 Task: Create in the project TransformWorks in Backlog an issue 'User interface not responsive on mobile devices', assign it to team member softage.1@softage.net and change the status to IN PROGRESS.
Action: Mouse moved to (231, 62)
Screenshot: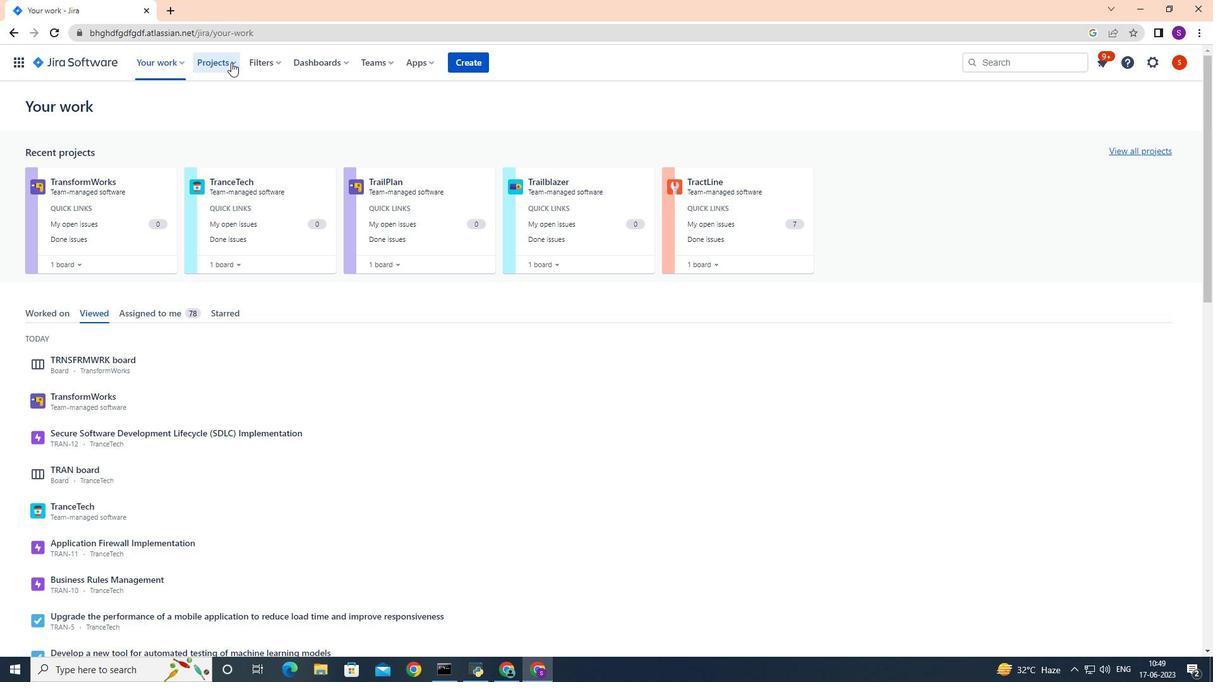 
Action: Mouse pressed left at (231, 62)
Screenshot: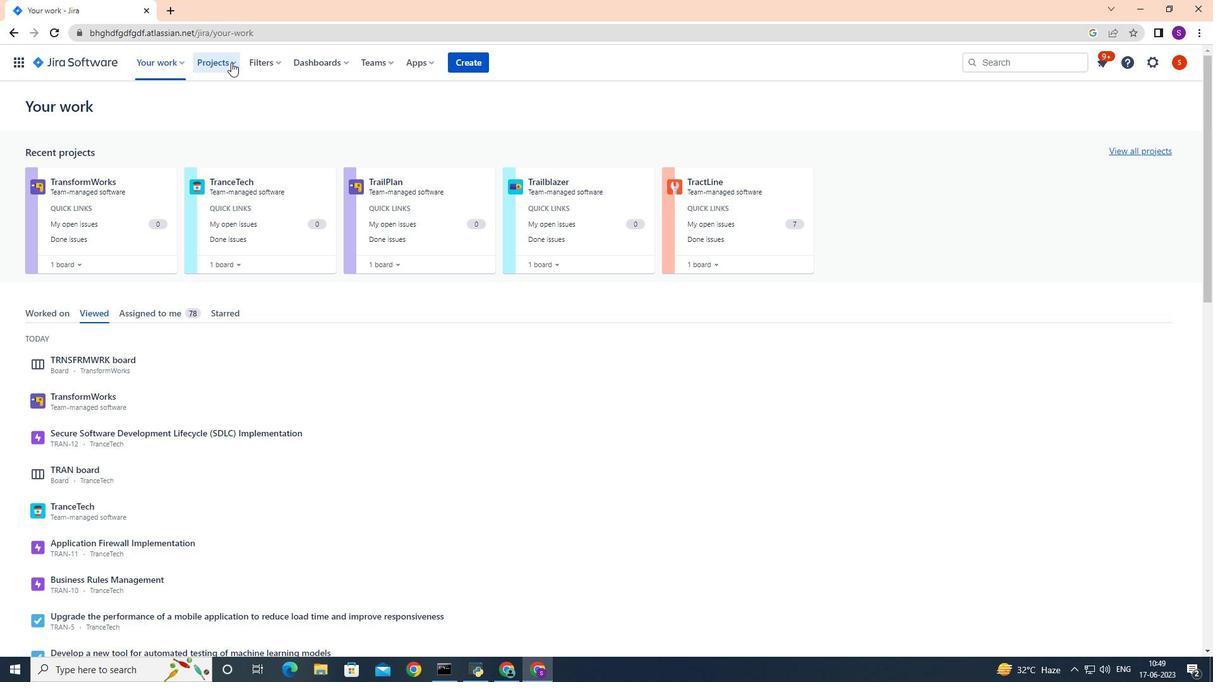 
Action: Mouse moved to (235, 114)
Screenshot: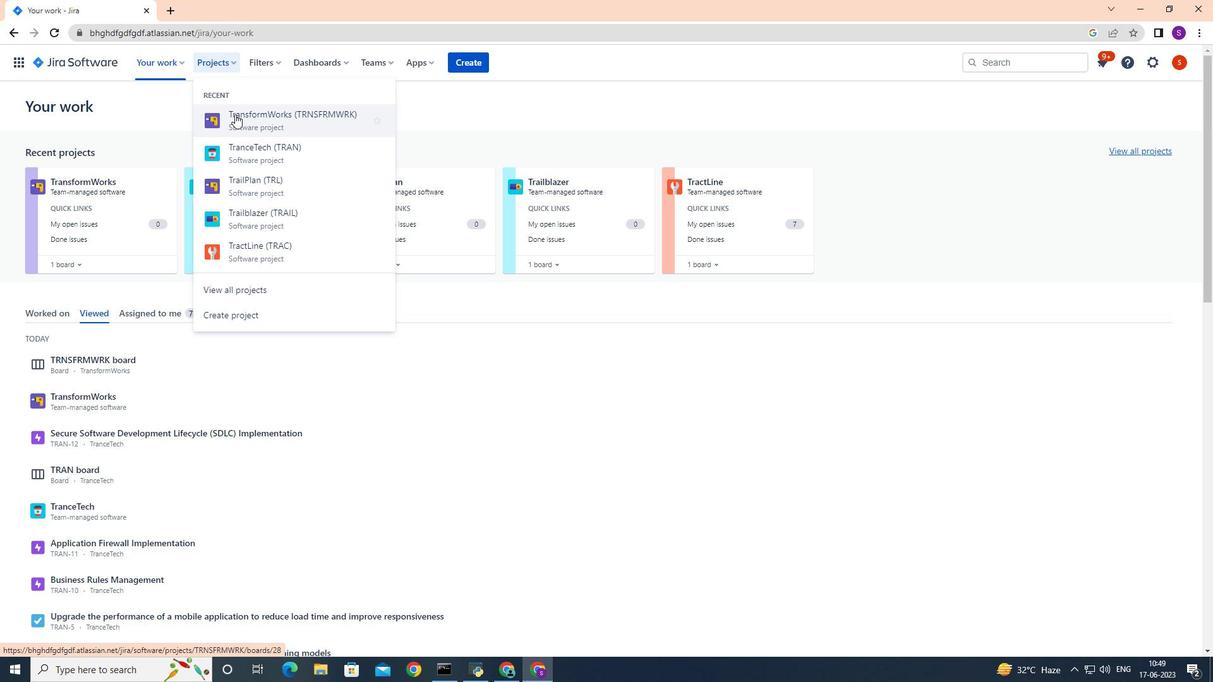 
Action: Mouse pressed left at (235, 114)
Screenshot: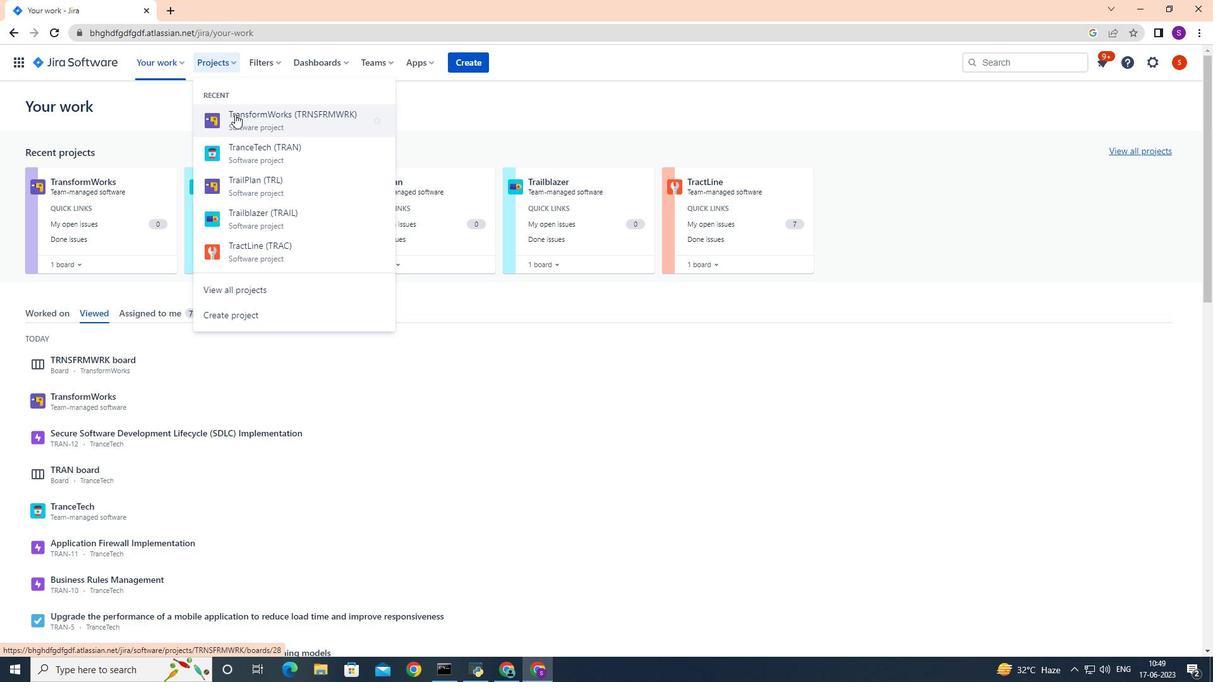 
Action: Mouse moved to (75, 194)
Screenshot: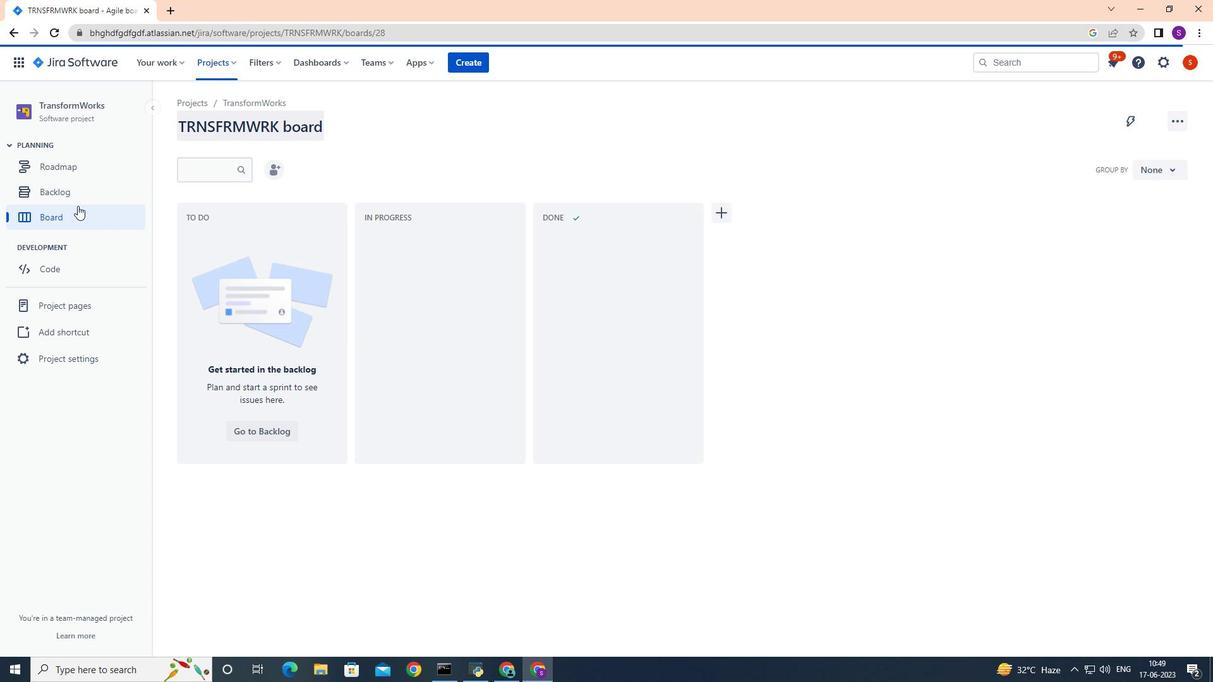 
Action: Mouse pressed left at (75, 194)
Screenshot: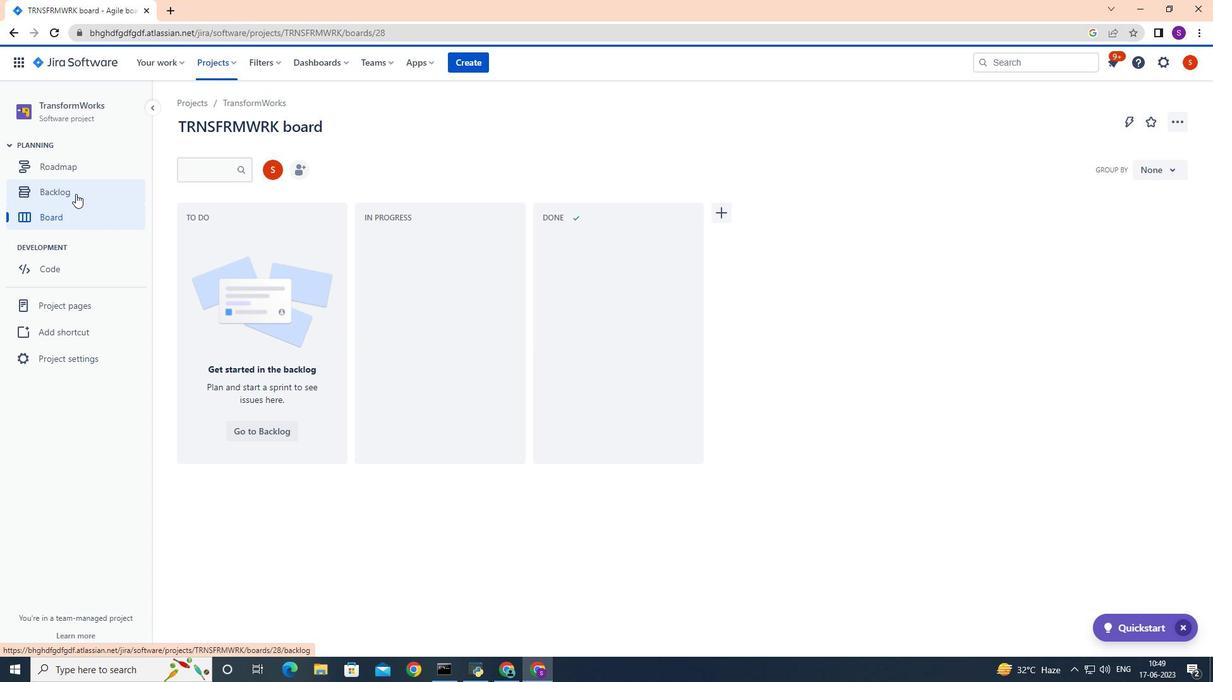 
Action: Mouse moved to (244, 279)
Screenshot: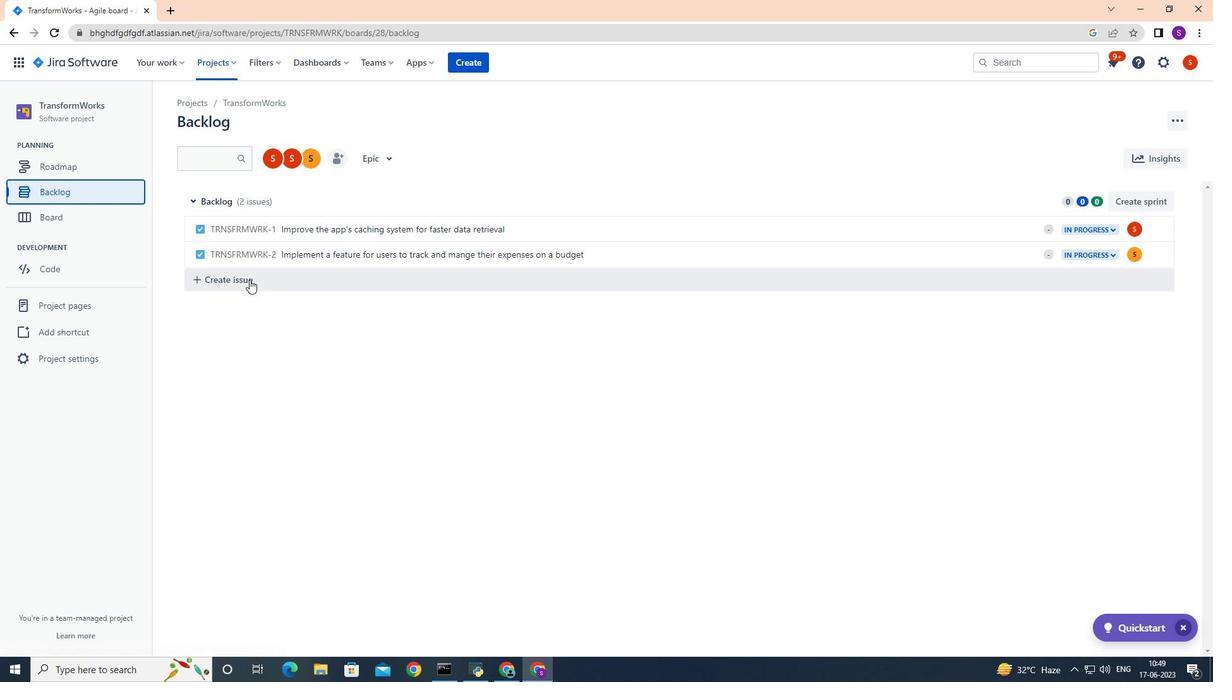
Action: Mouse pressed left at (244, 279)
Screenshot: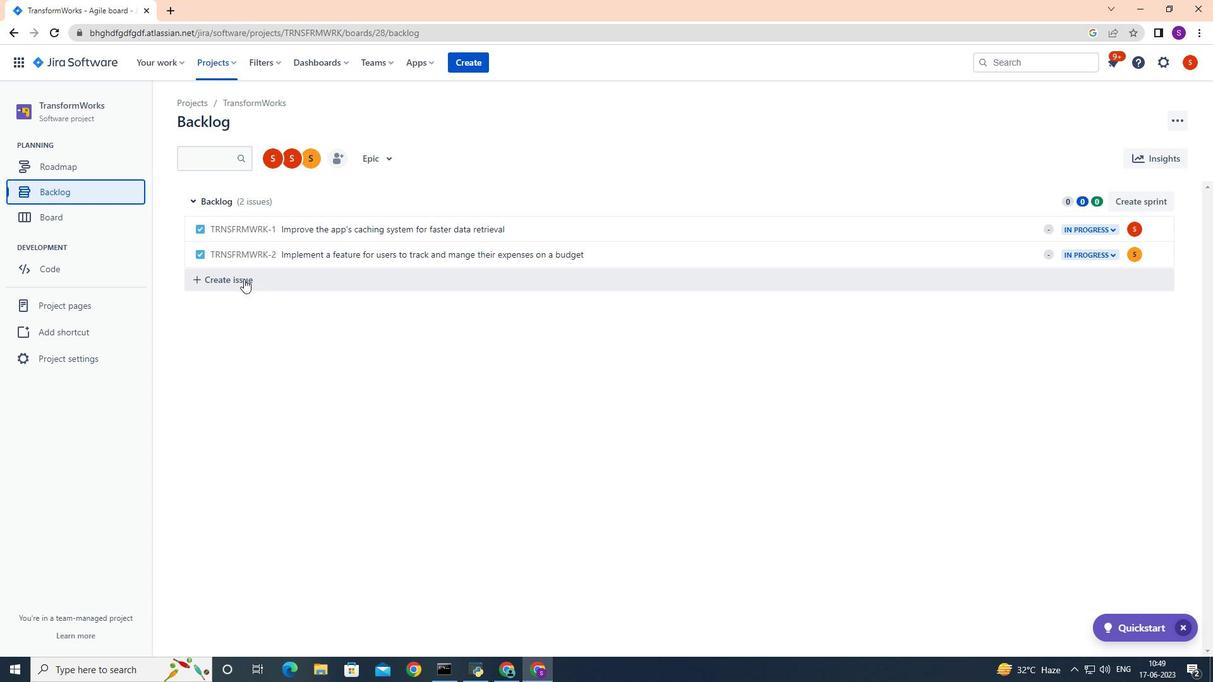 
Action: Mouse moved to (245, 276)
Screenshot: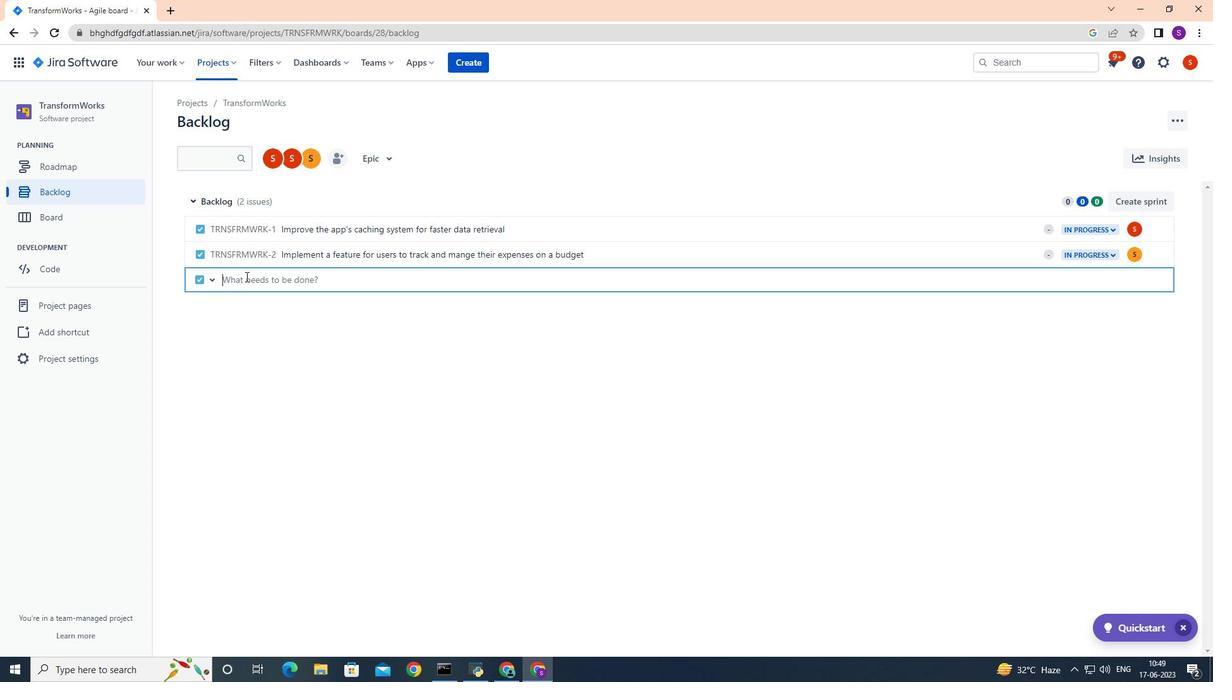 
Action: Key pressed <Key.shift>User<Key.space>interface<Key.space>not<Key.space>responsive<Key.space>on<Key.space>mobile<Key.space>devices<Key.enter>
Screenshot: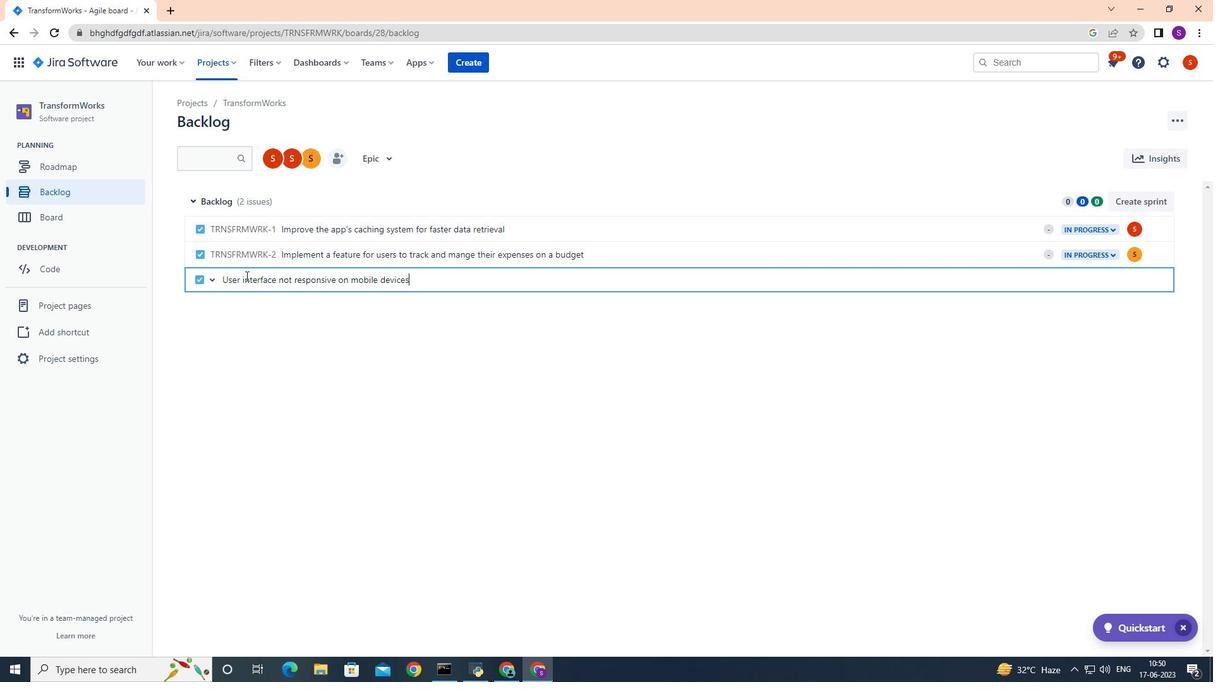 
Action: Mouse moved to (1132, 282)
Screenshot: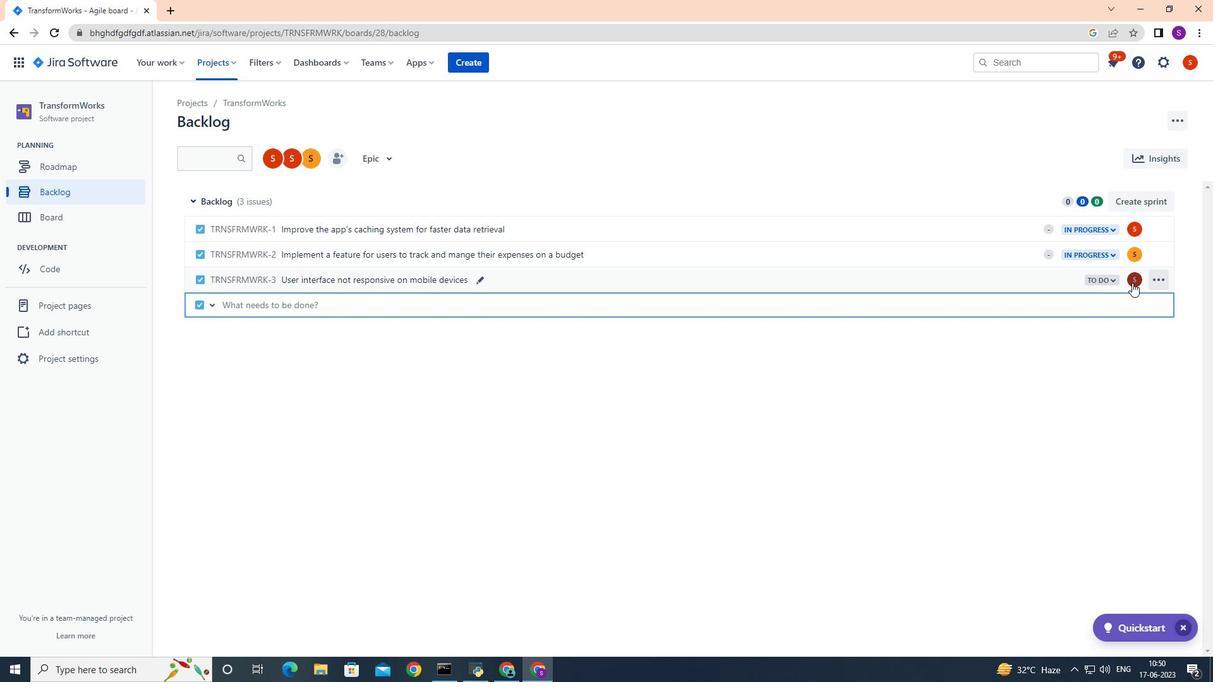 
Action: Mouse pressed left at (1132, 282)
Screenshot: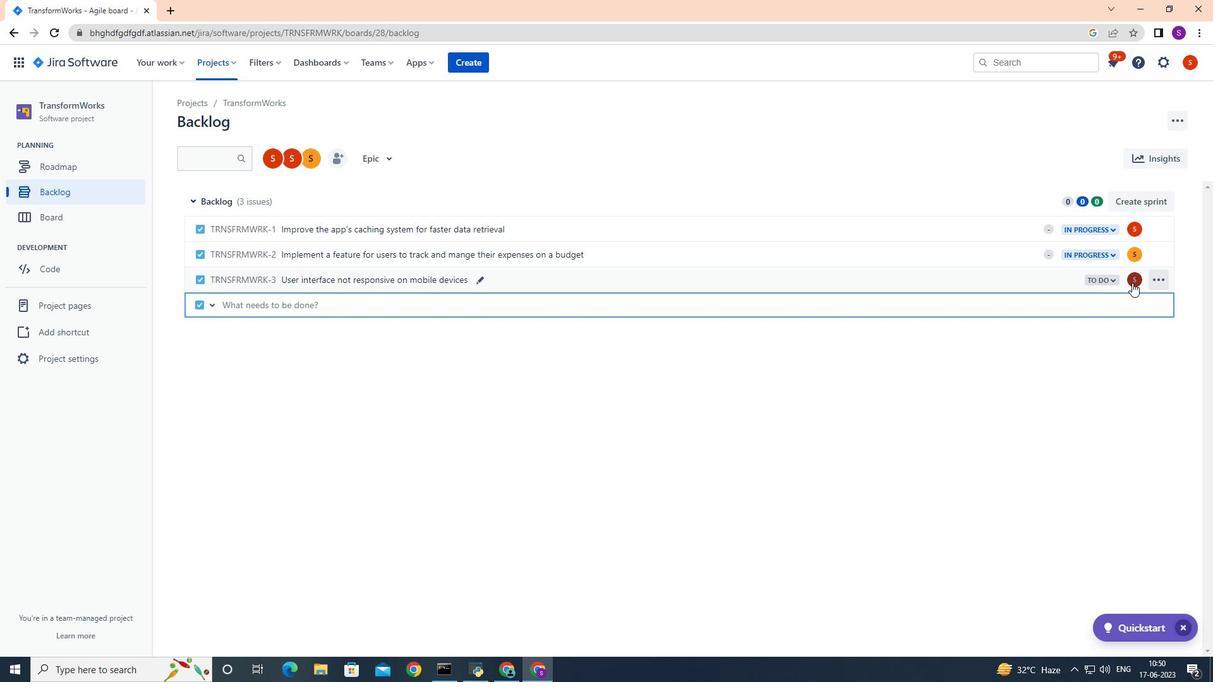 
Action: Mouse moved to (1133, 282)
Screenshot: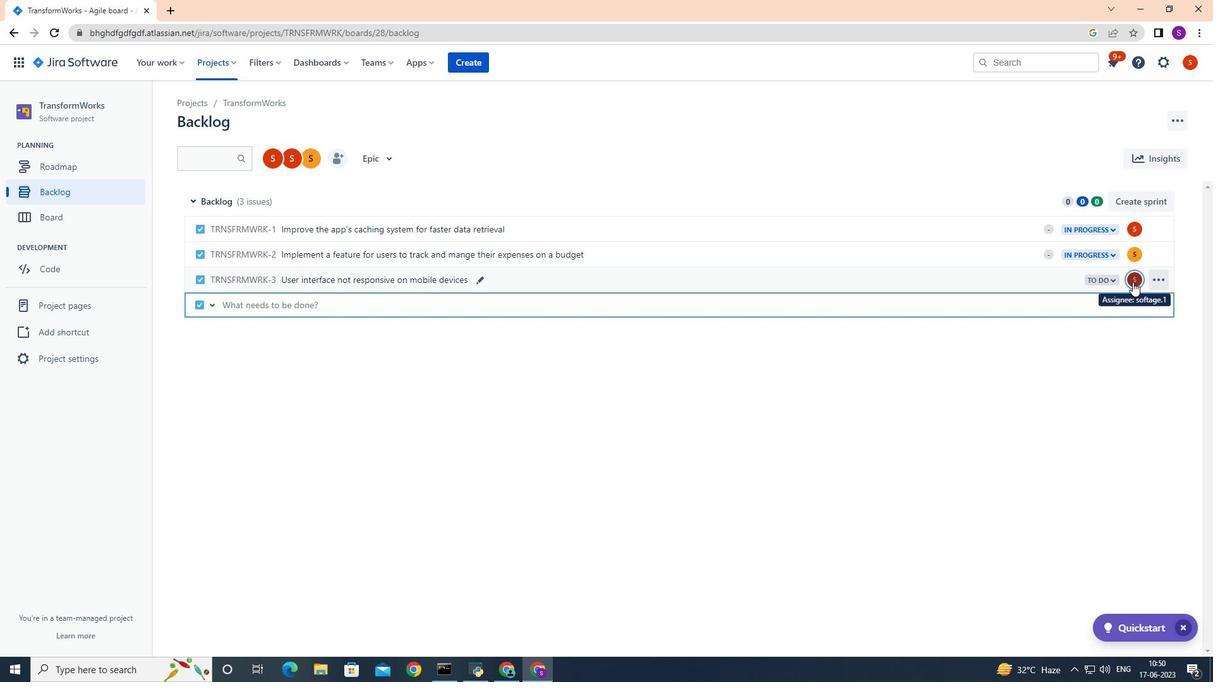 
Action: Key pressed softage.1
Screenshot: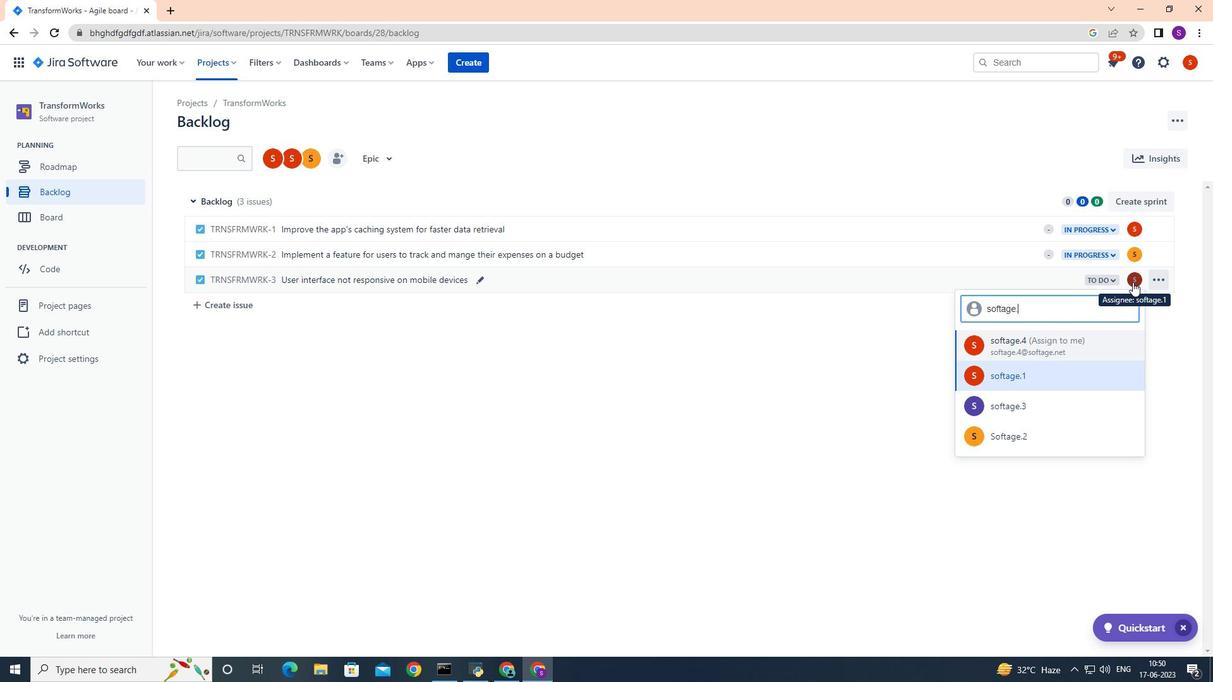 
Action: Mouse moved to (1060, 373)
Screenshot: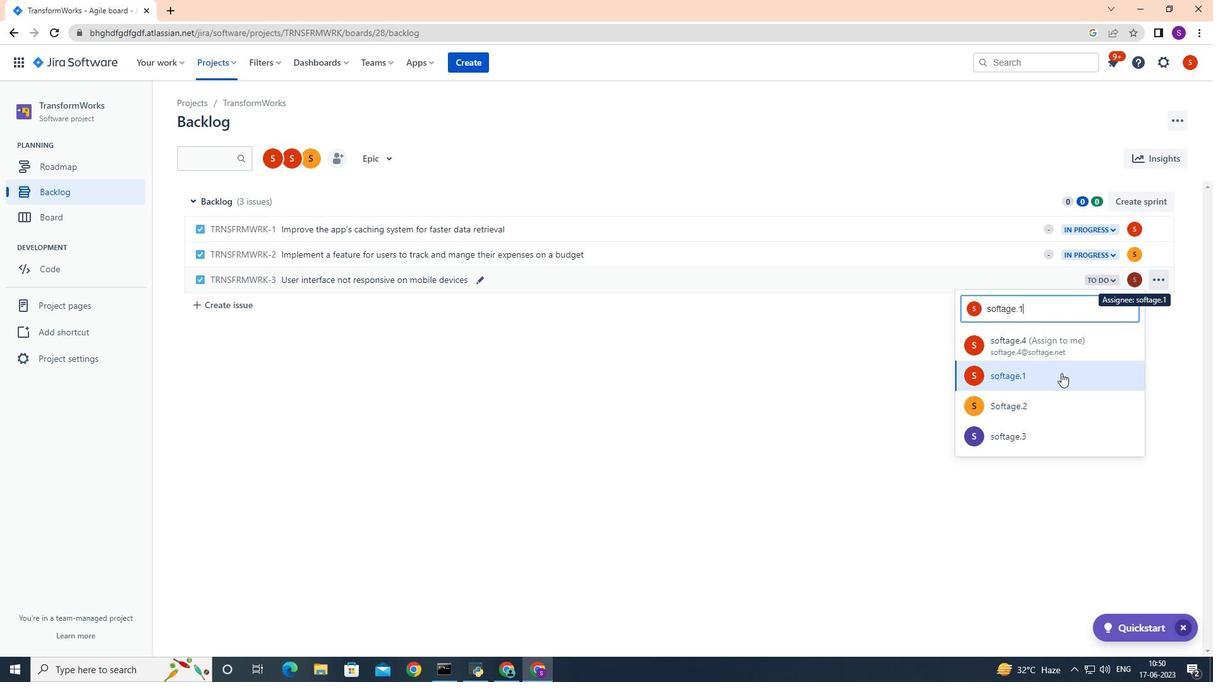 
Action: Mouse pressed left at (1060, 373)
Screenshot: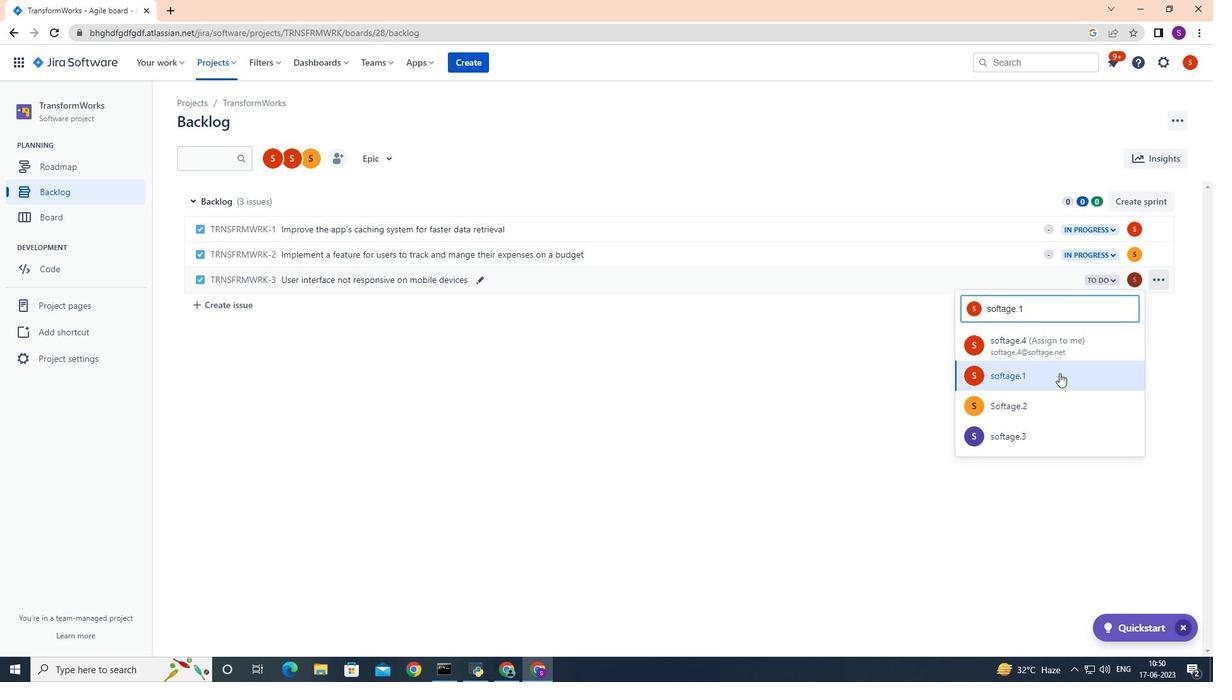 
Action: Mouse moved to (1113, 278)
Screenshot: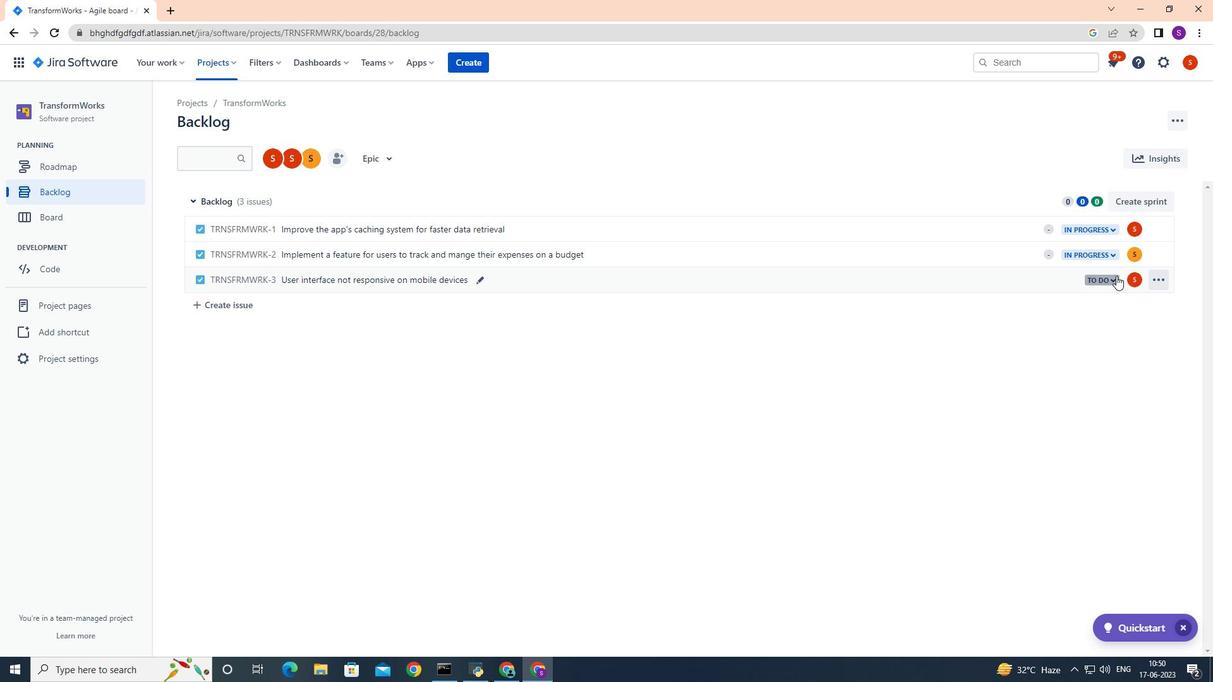 
Action: Mouse pressed left at (1113, 278)
Screenshot: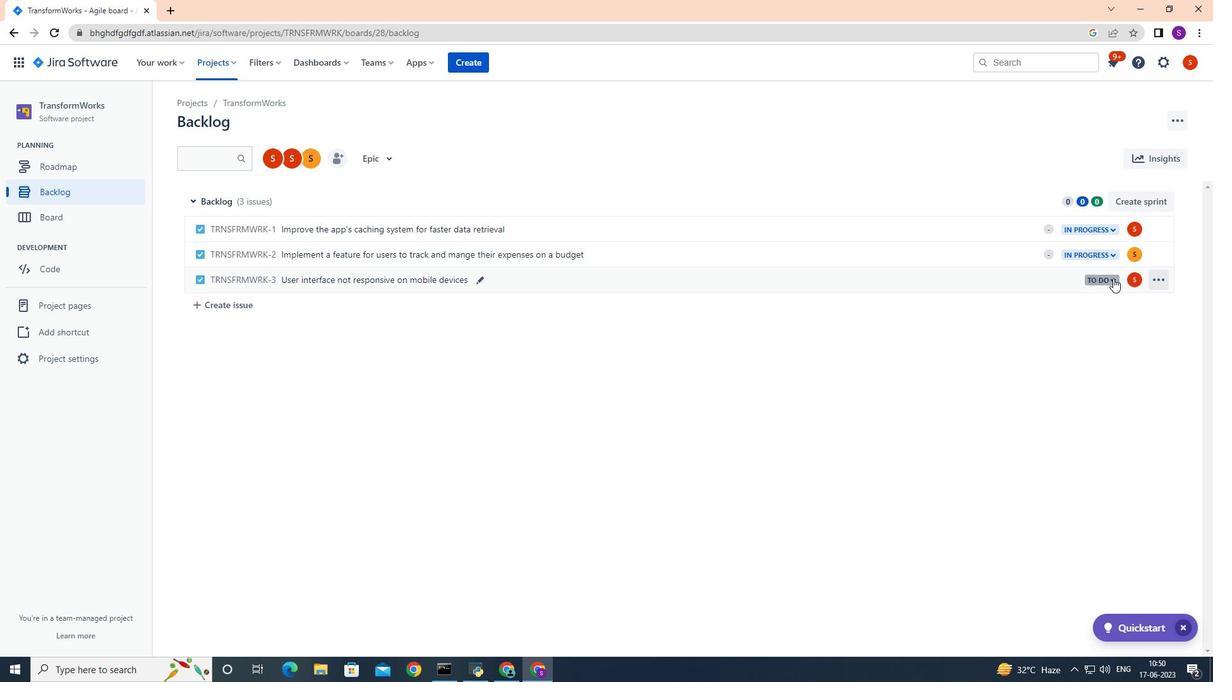 
Action: Mouse moved to (1051, 307)
Screenshot: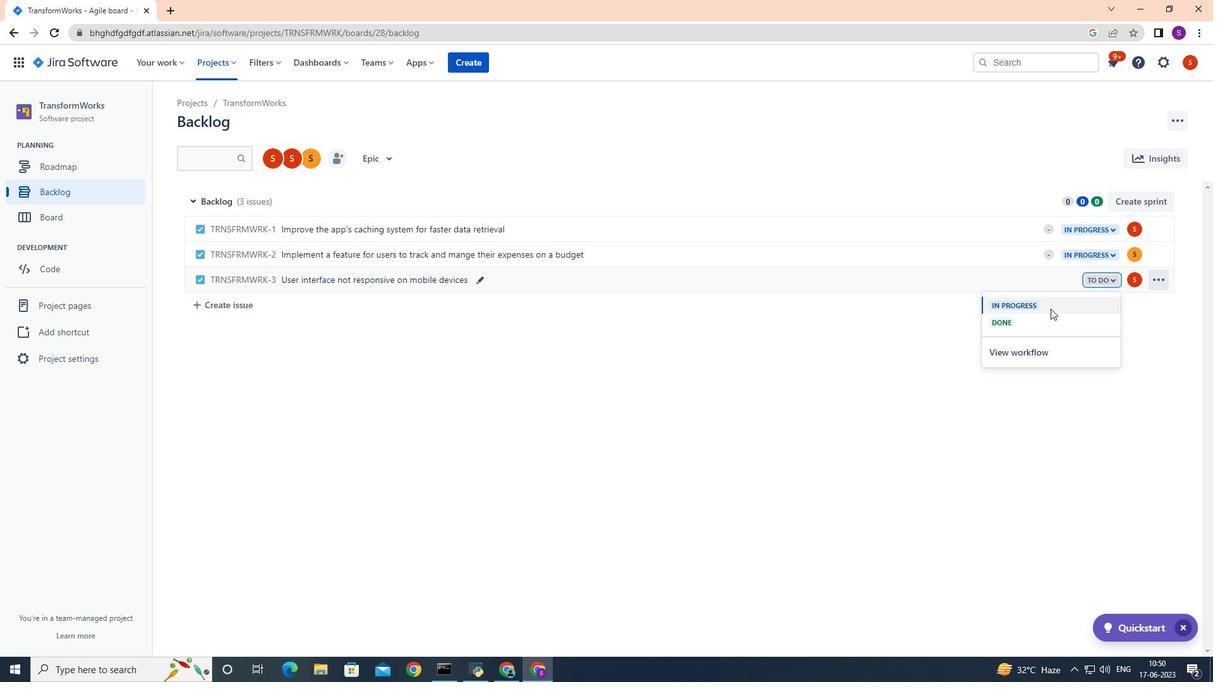 
Action: Mouse pressed left at (1051, 307)
Screenshot: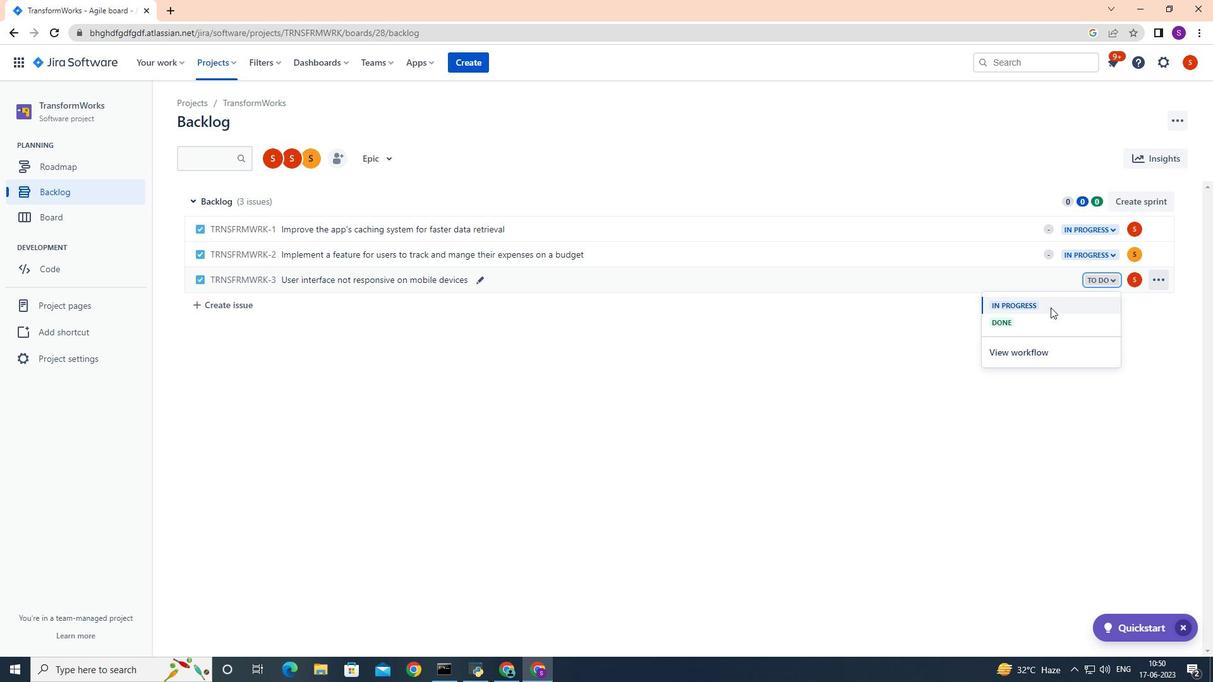 
Action: Mouse moved to (641, 349)
Screenshot: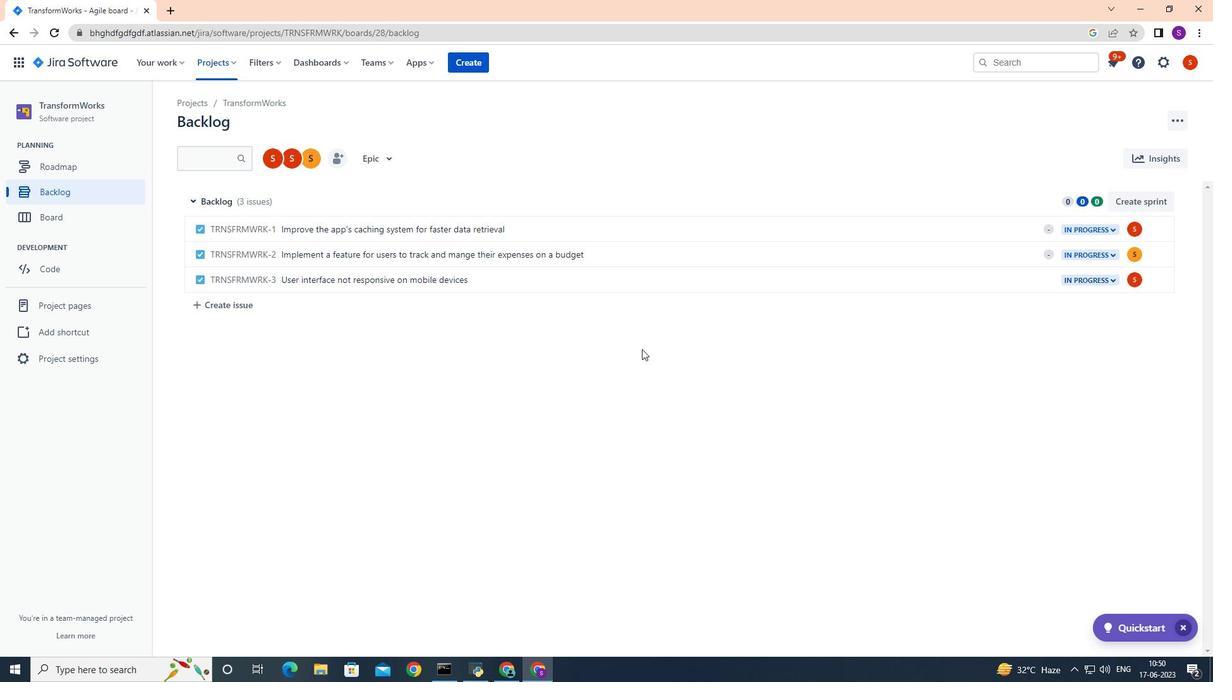 
